 Task: Include a stop at the Cathedral of St. John the Divine in your route from Columbia University to Morningside Park.
Action: Mouse moved to (296, 78)
Screenshot: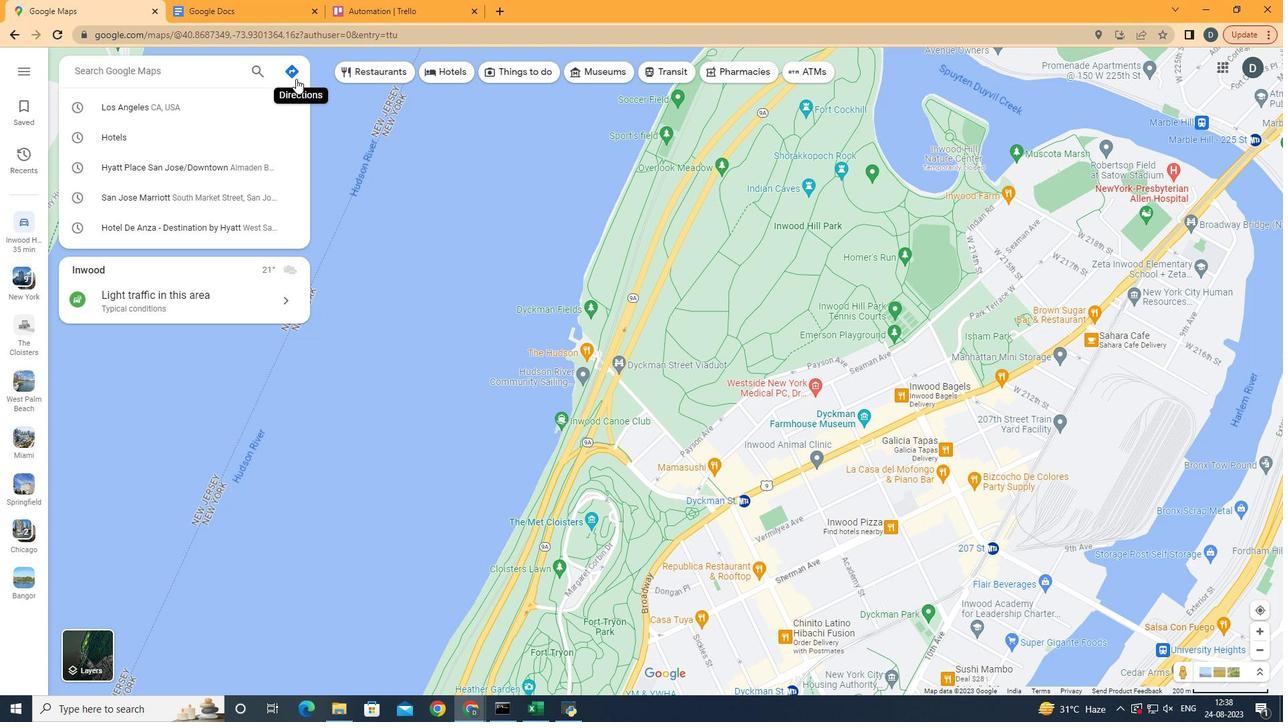 
Action: Mouse pressed left at (296, 78)
Screenshot: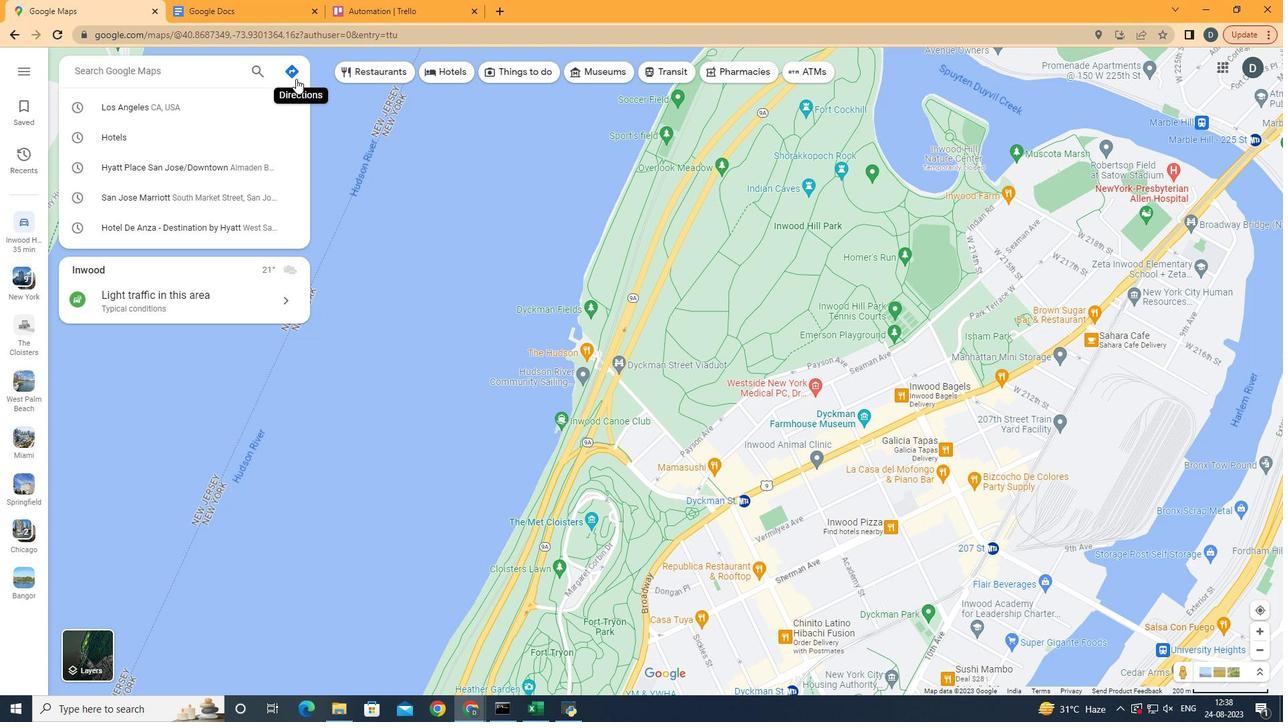 
Action: Mouse moved to (179, 108)
Screenshot: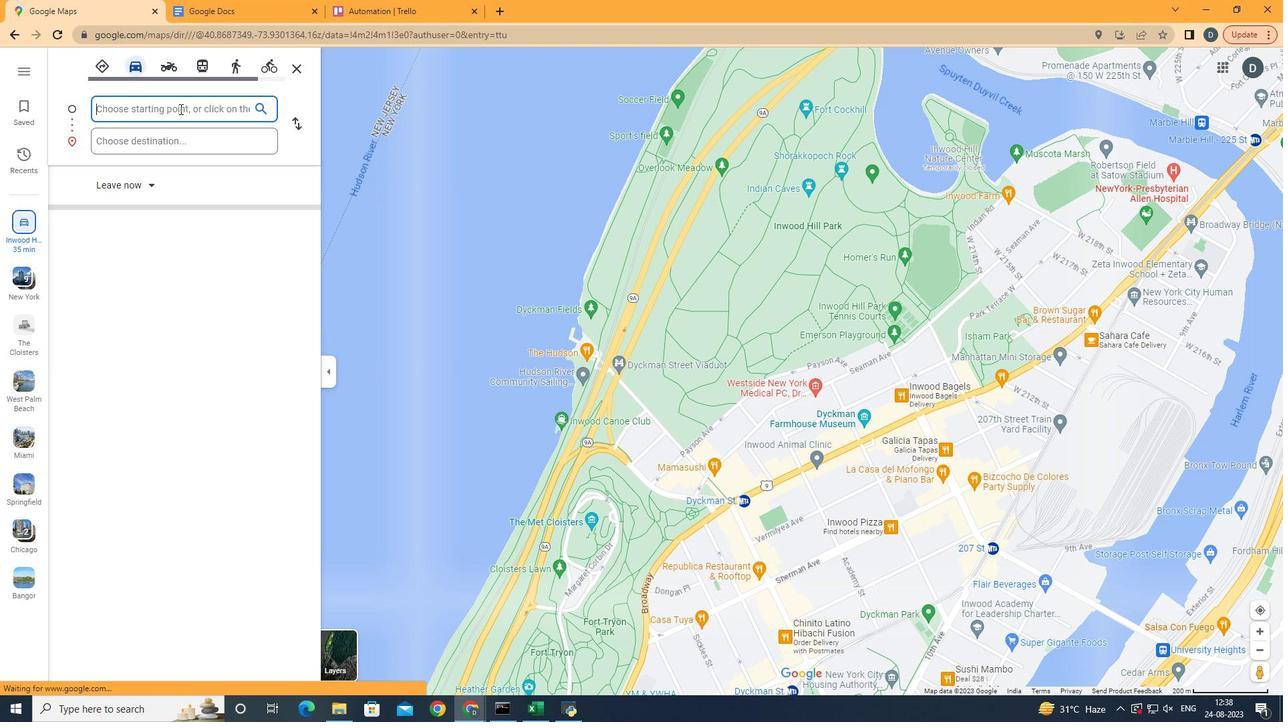 
Action: Mouse pressed left at (179, 108)
Screenshot: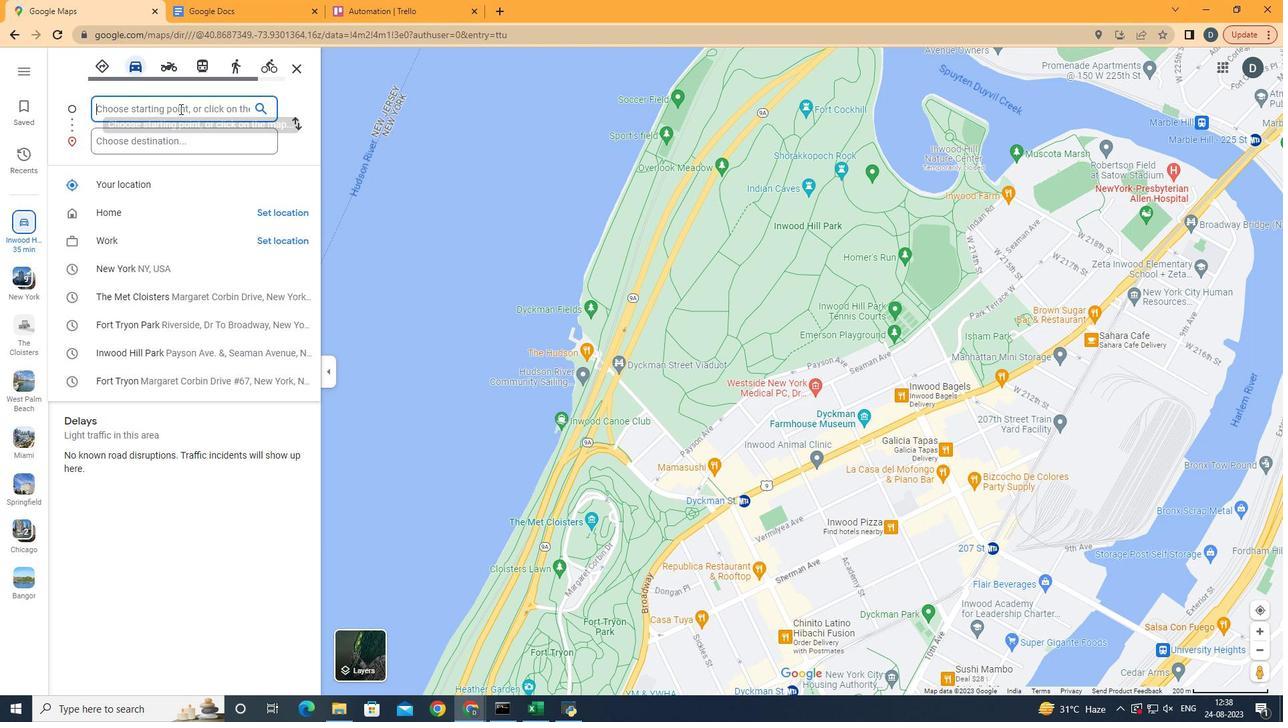 
Action: Key pressed <Key.shift><Key.shift>Columbia<Key.space><Key.shift>University
Screenshot: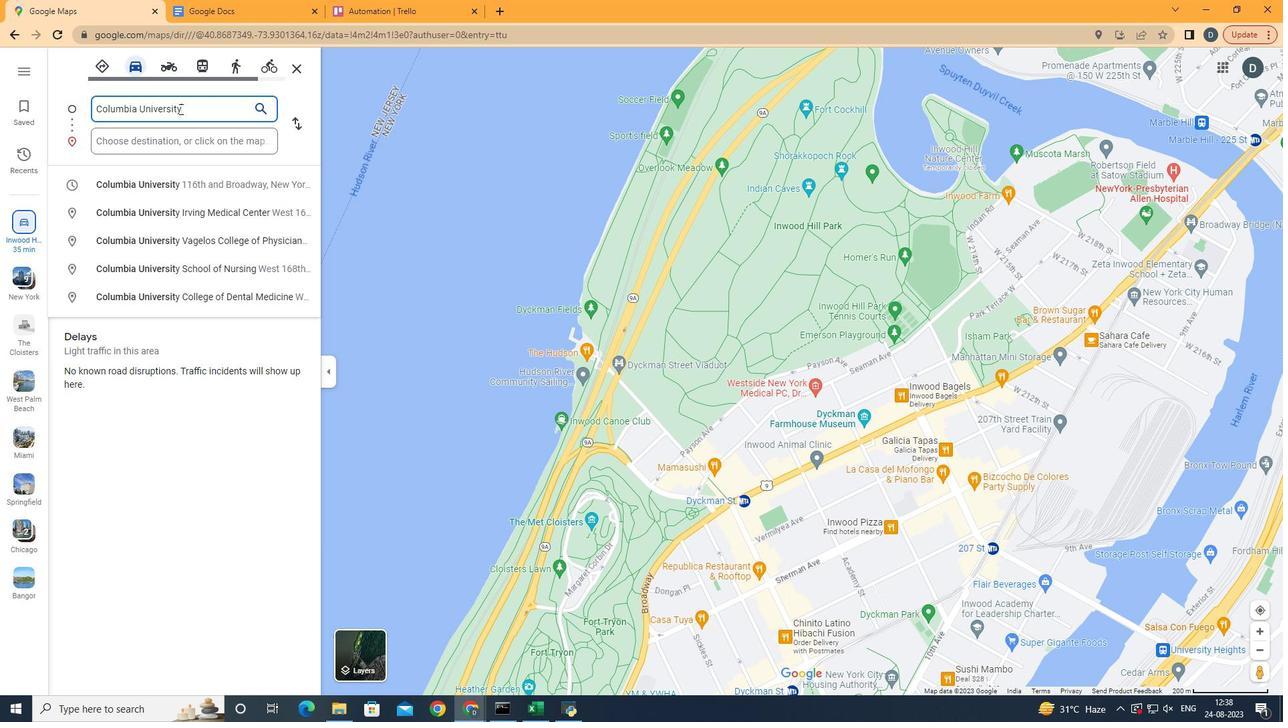 
Action: Mouse moved to (215, 186)
Screenshot: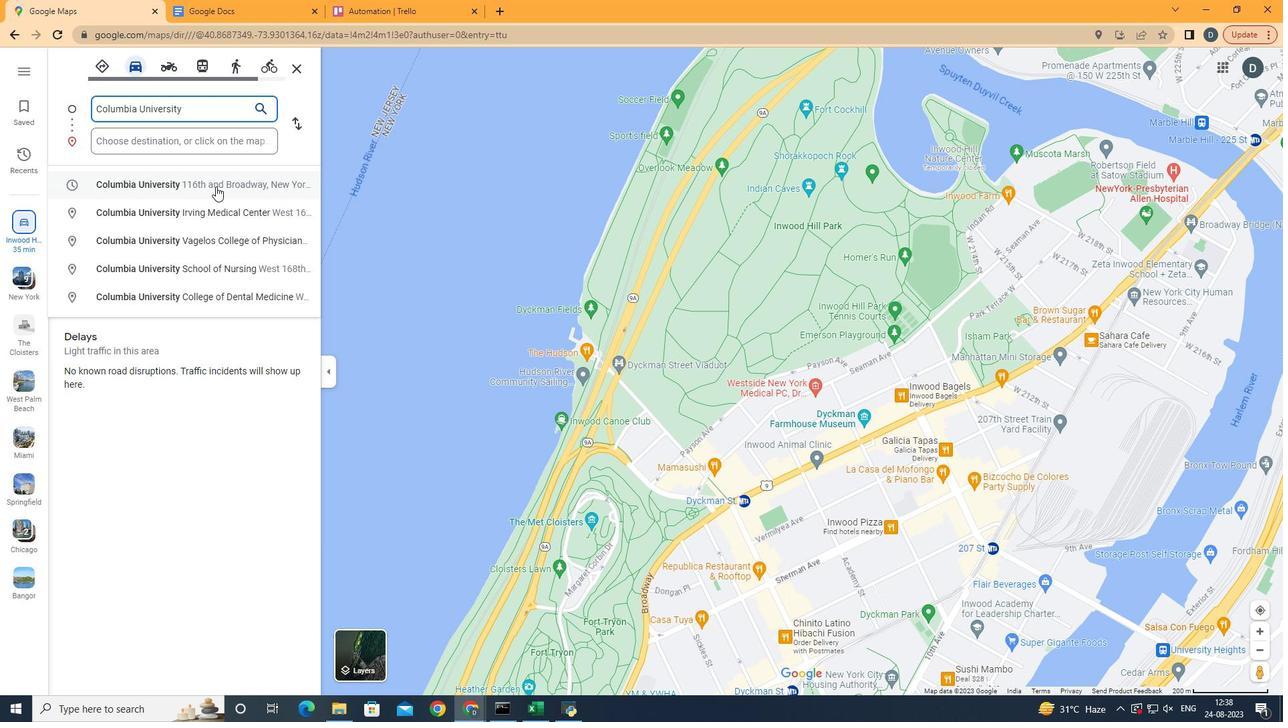 
Action: Mouse pressed left at (215, 186)
Screenshot: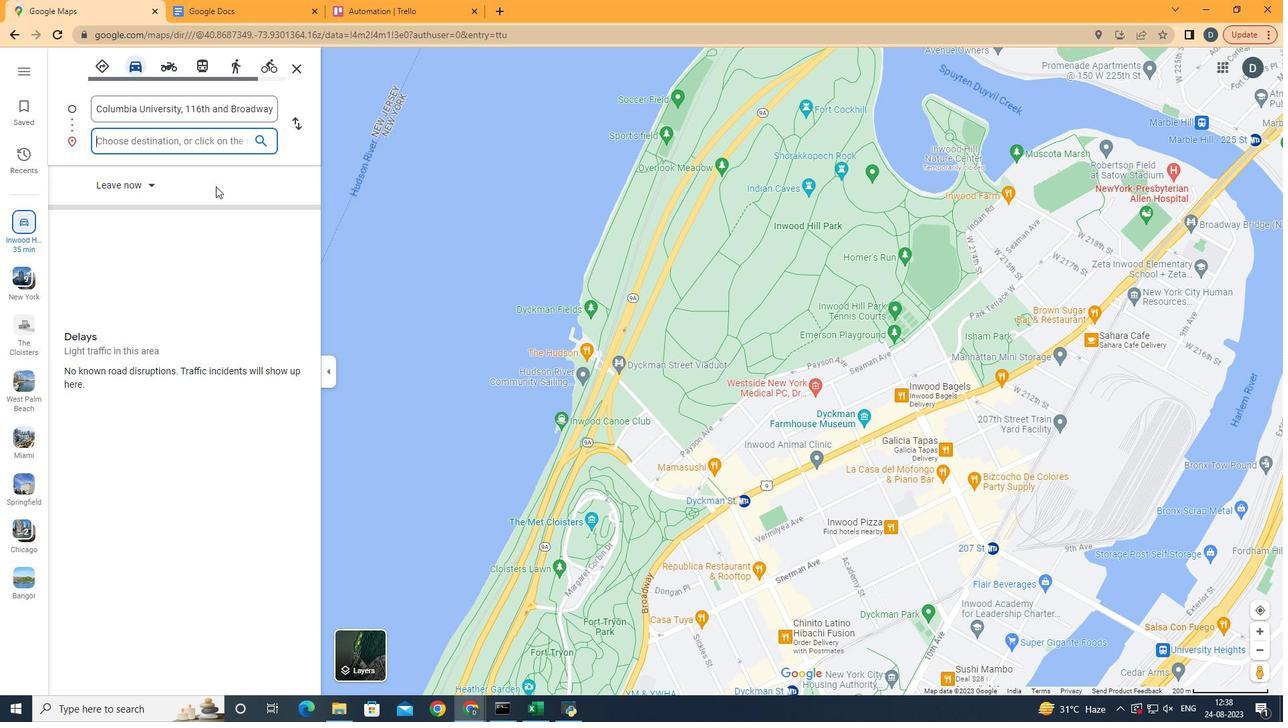 
Action: Mouse moved to (185, 138)
Screenshot: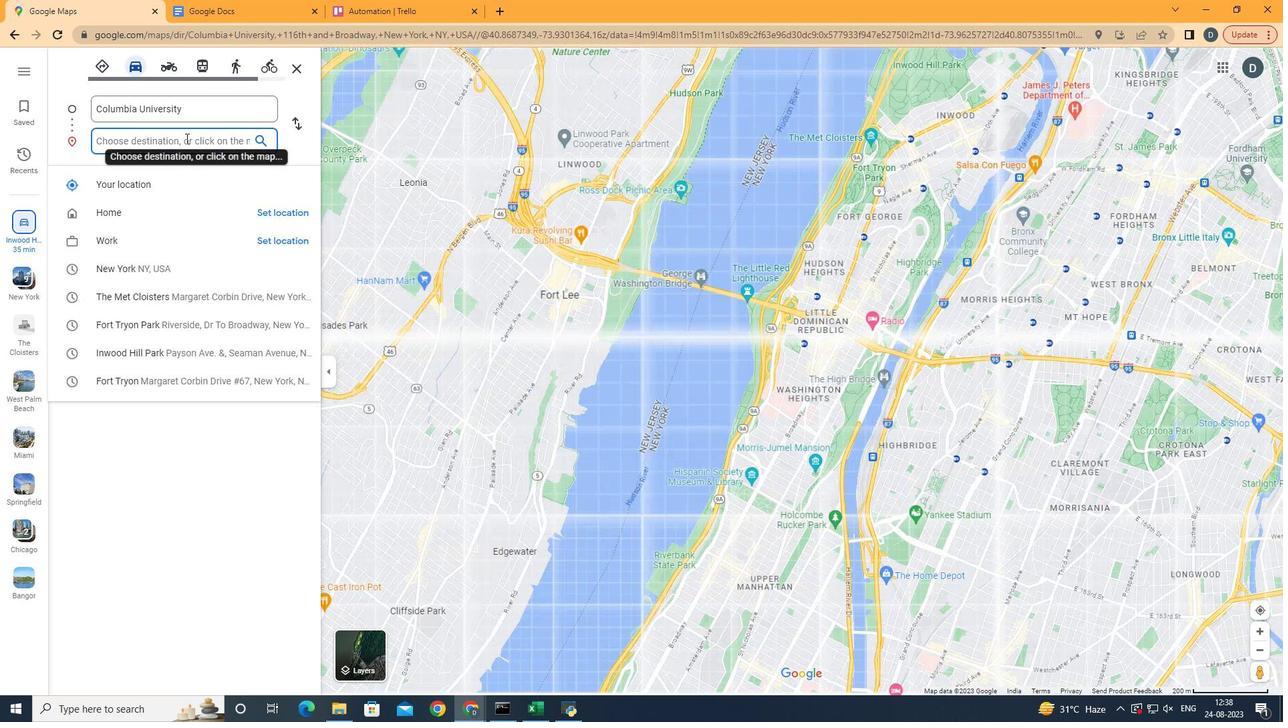 
Action: Mouse pressed left at (185, 138)
Screenshot: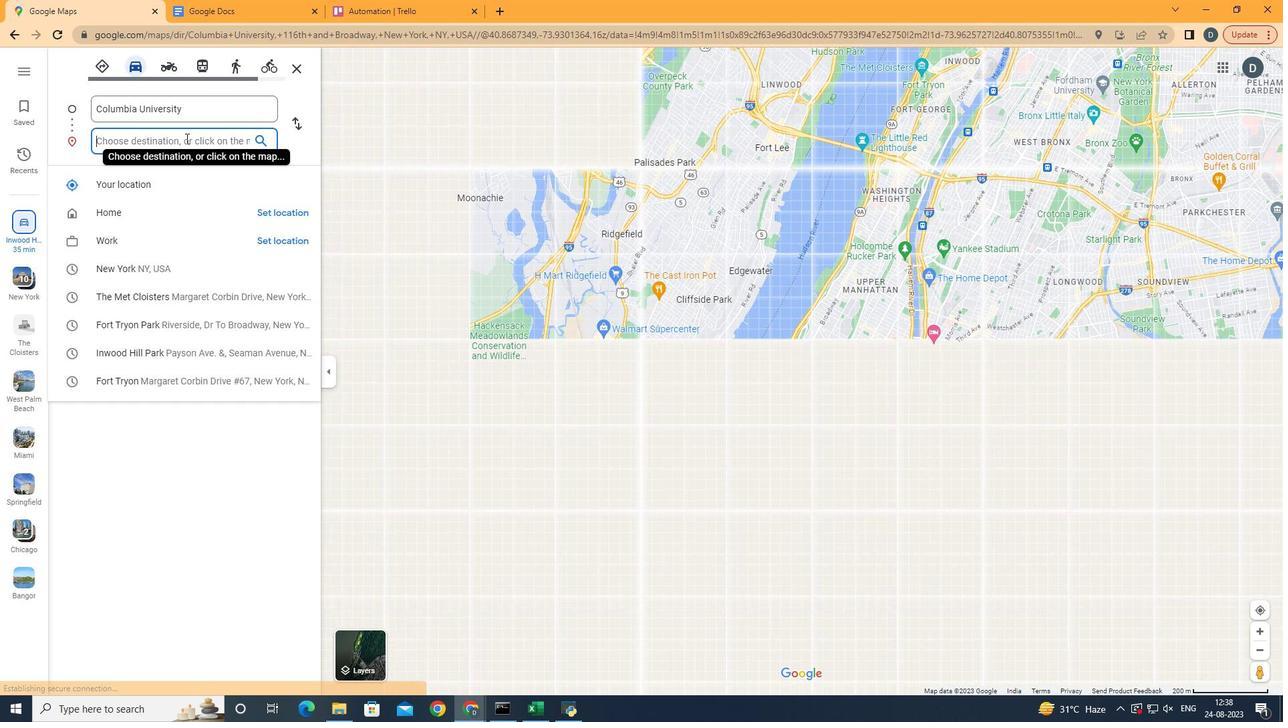 
Action: Key pressed <Key.shift><Key.shift><Key.shift>St<Key.space><Key.backspace>.<Key.space><Key.shift>John<Key.space>the<Key.space><Key.shift>Divine
Screenshot: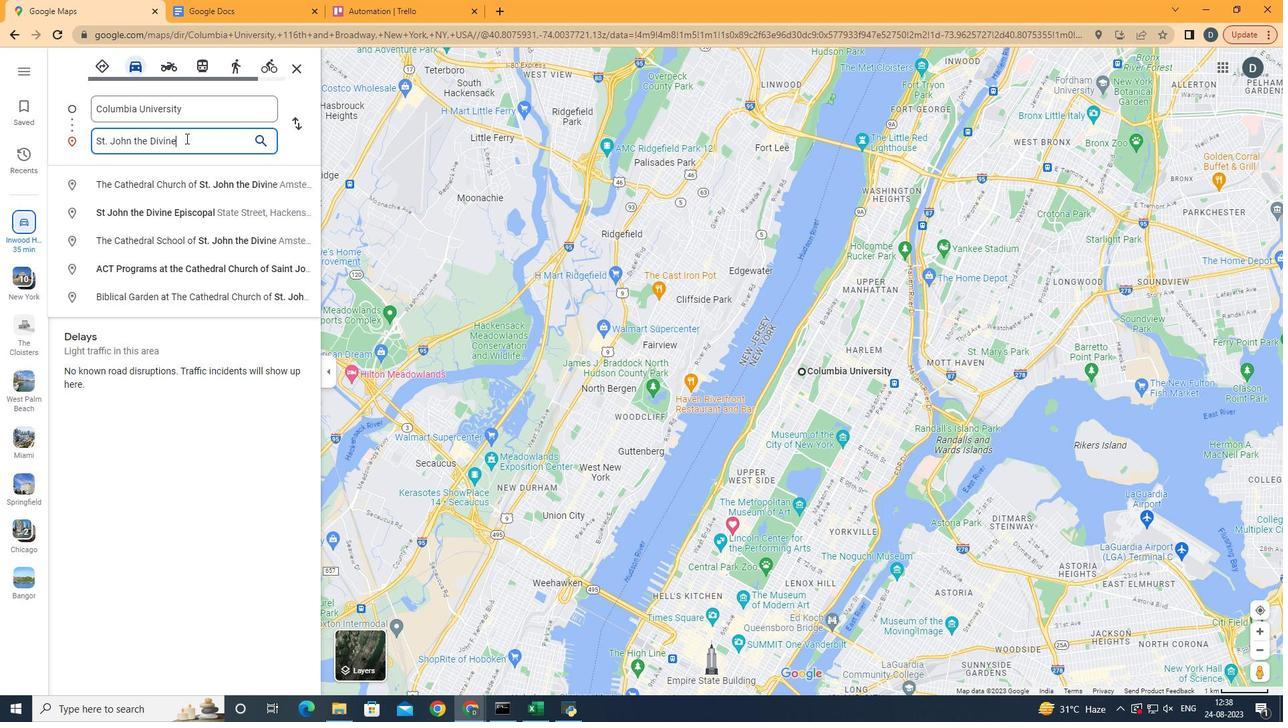 
Action: Mouse moved to (196, 217)
Screenshot: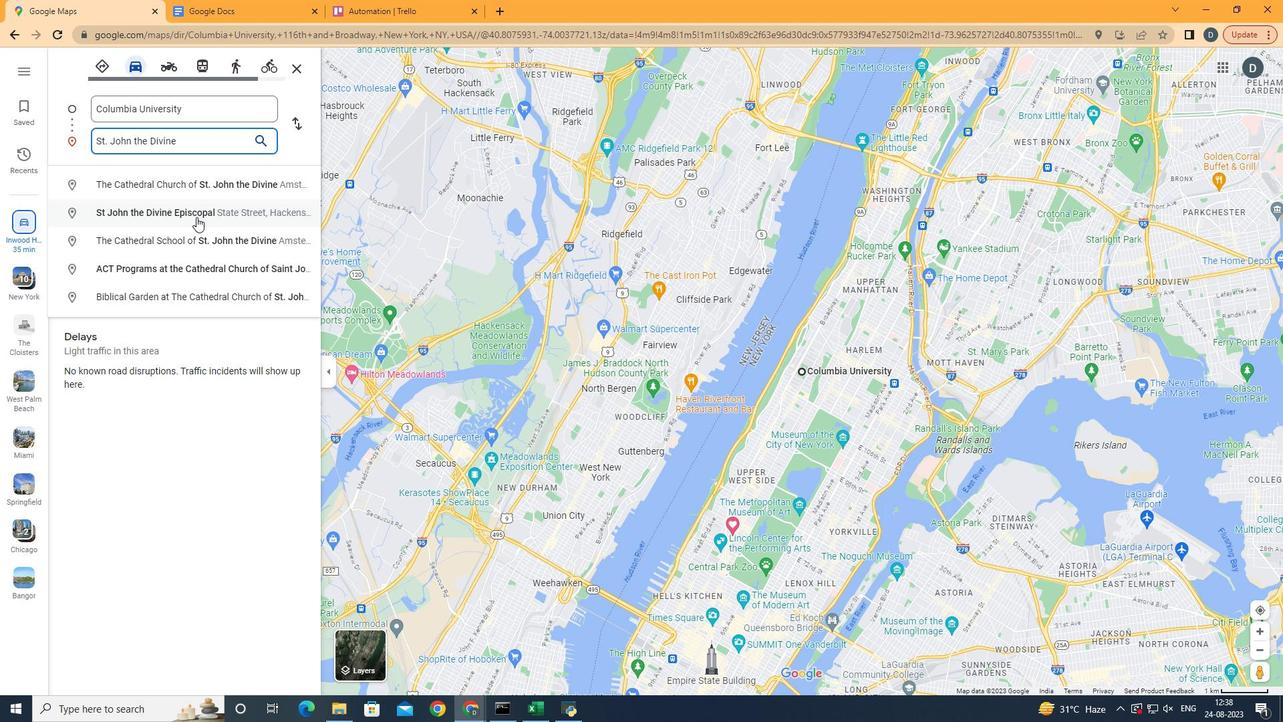 
Action: Mouse pressed left at (196, 217)
Screenshot: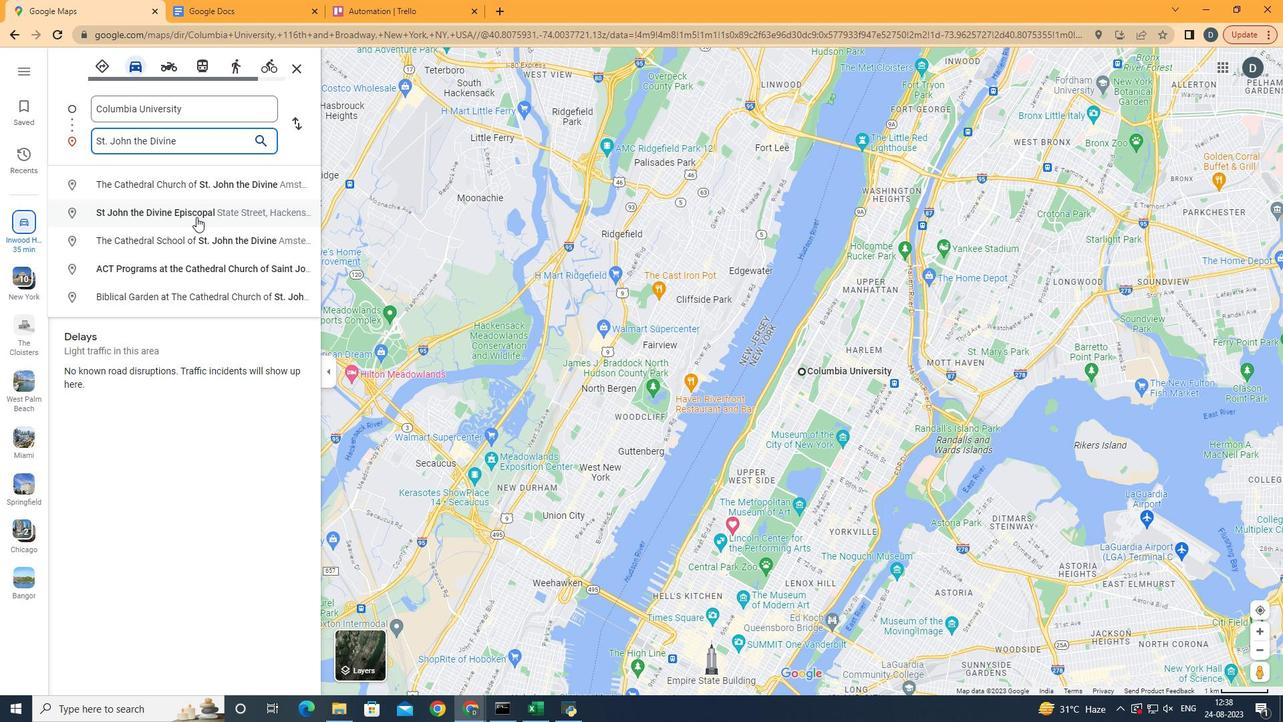 
Action: Mouse moved to (258, 185)
Screenshot: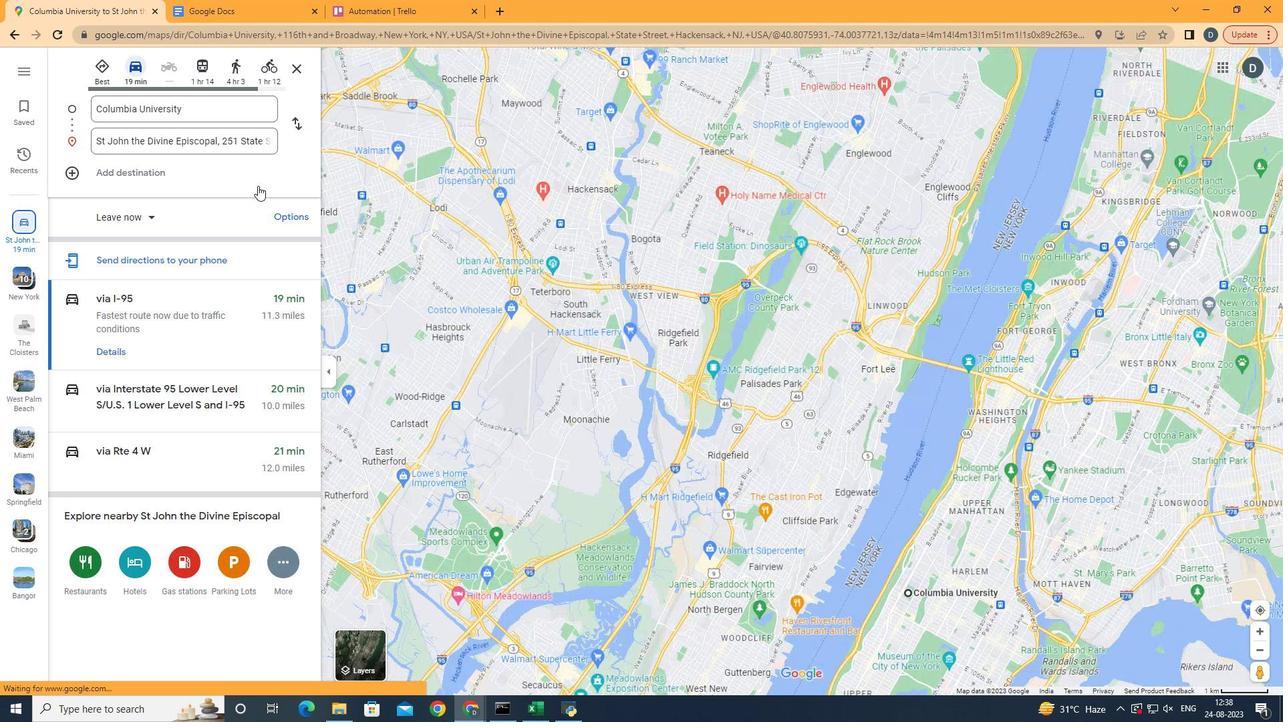 
Action: Key pressed <Key.space>
Screenshot: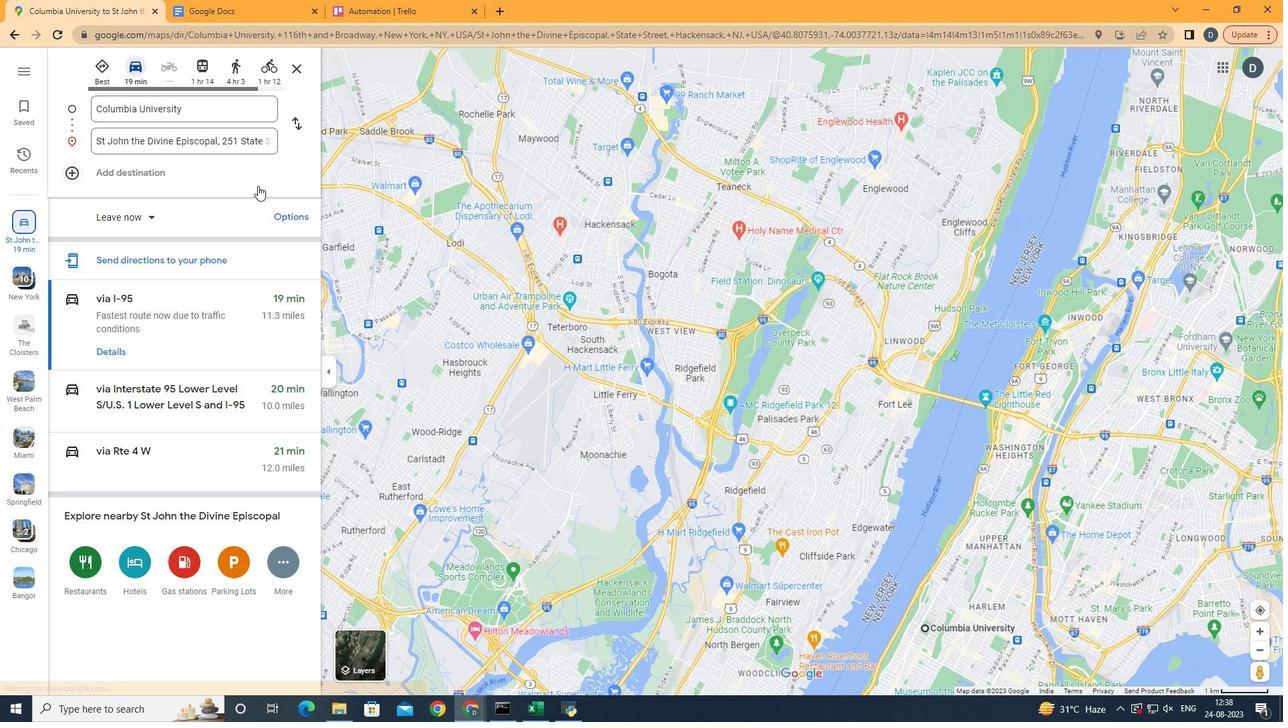 
Action: Mouse moved to (143, 173)
Screenshot: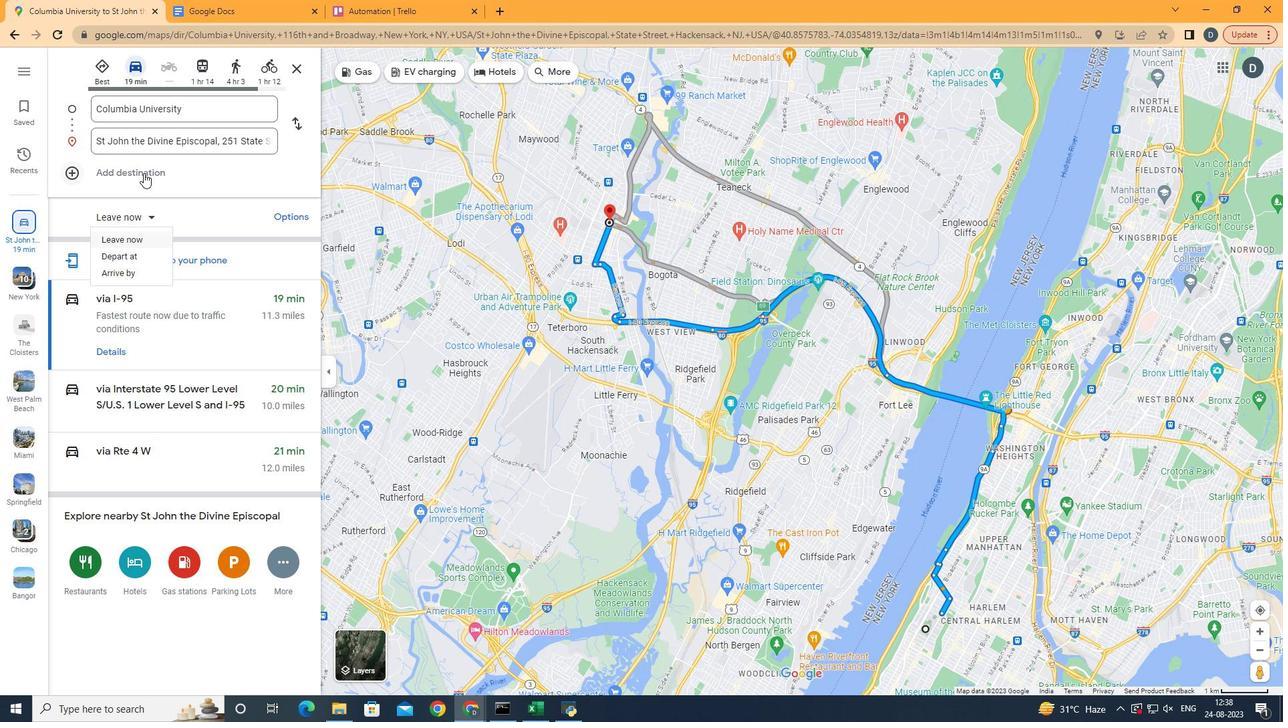 
Action: Mouse pressed left at (143, 173)
Screenshot: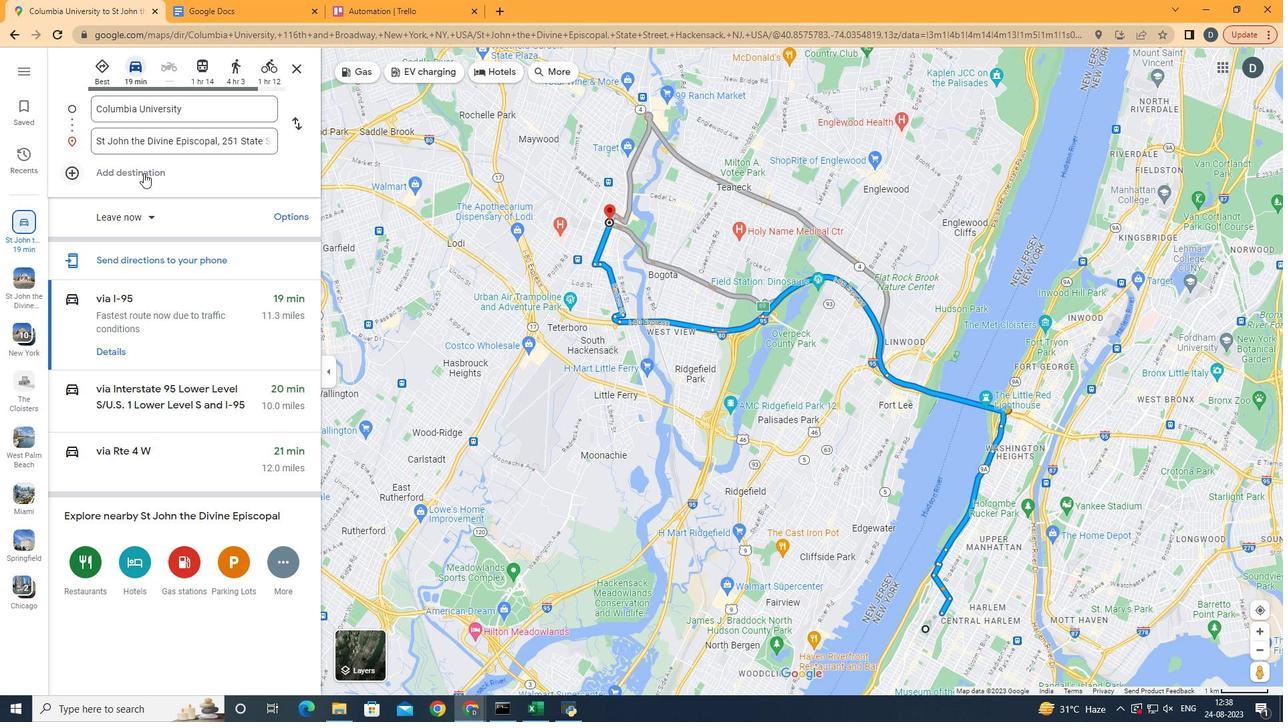 
Action: Mouse moved to (142, 173)
Screenshot: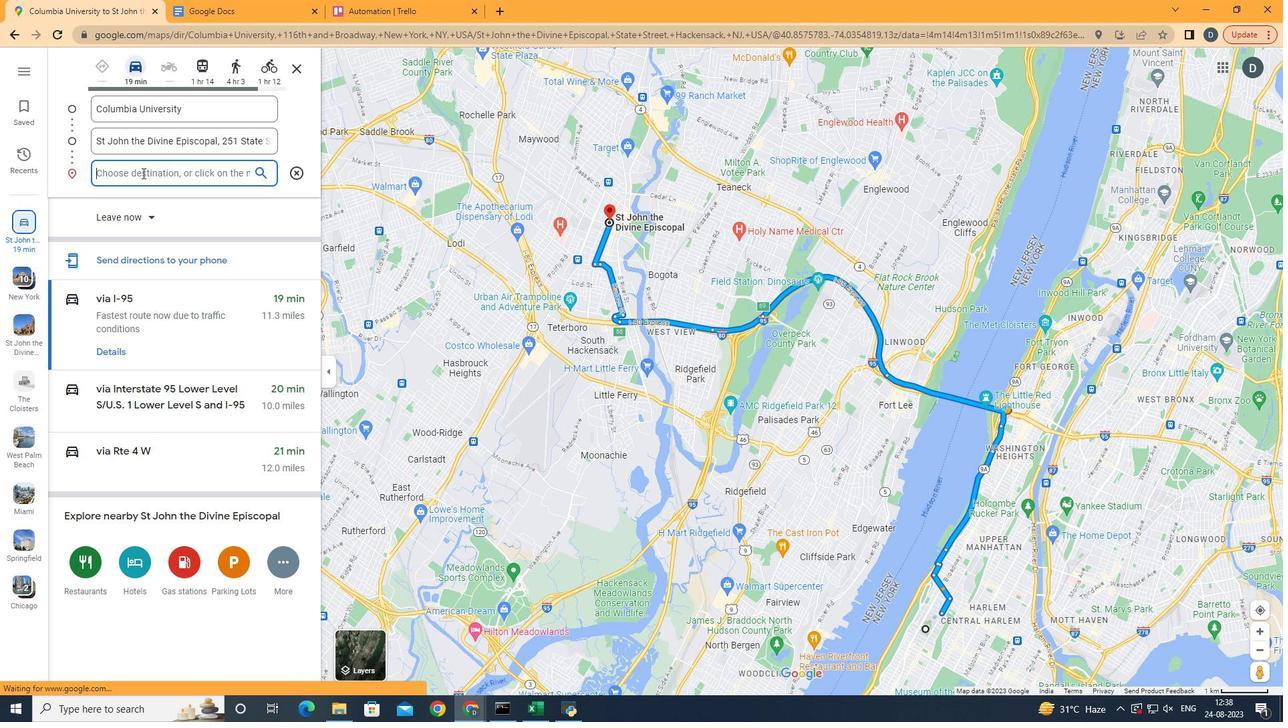 
Action: Mouse pressed left at (142, 173)
Screenshot: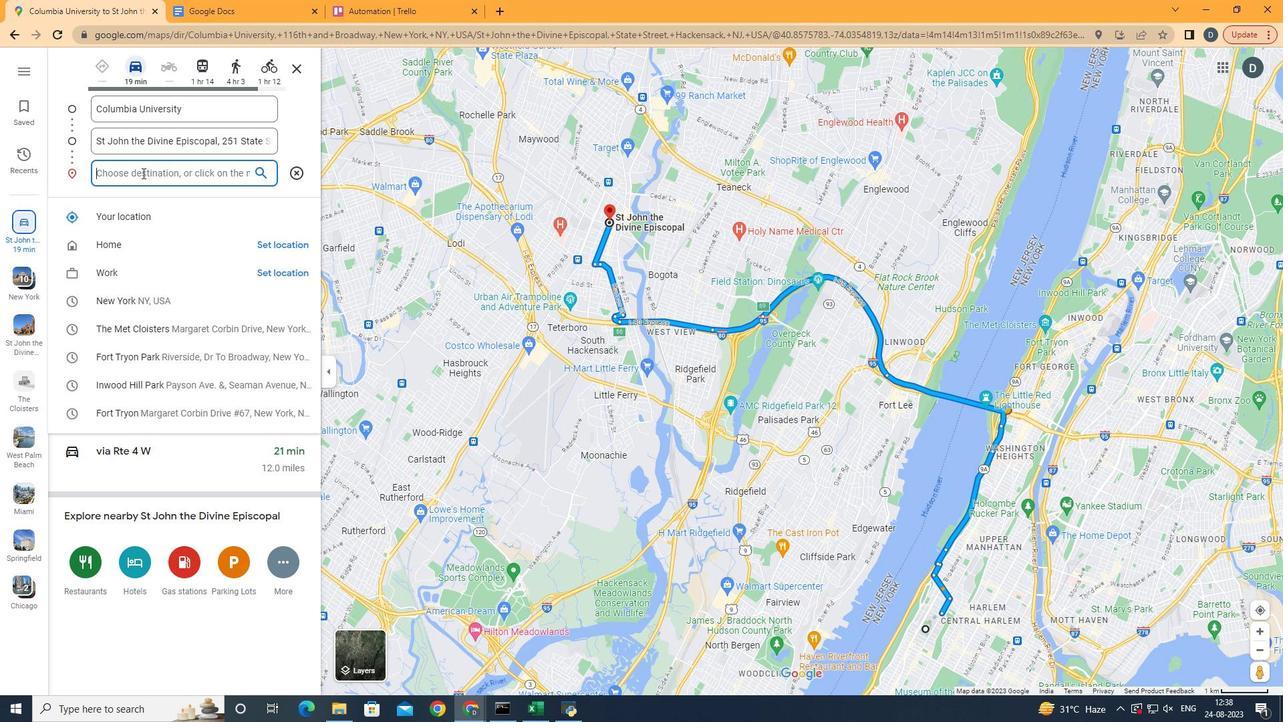 
Action: Key pressed <Key.shift><Key.shift><Key.shift><Key.shift><Key.shift>Morningside<Key.space><Key.shift>
Screenshot: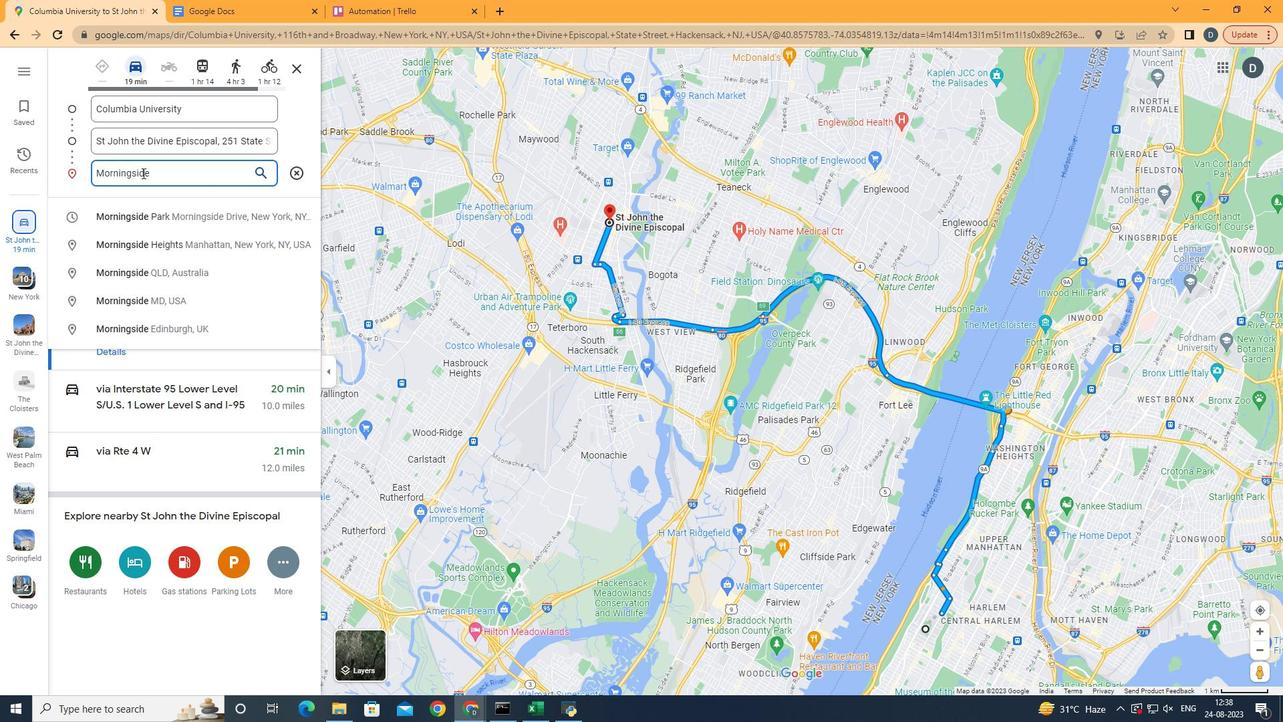 
Action: Mouse moved to (187, 211)
Screenshot: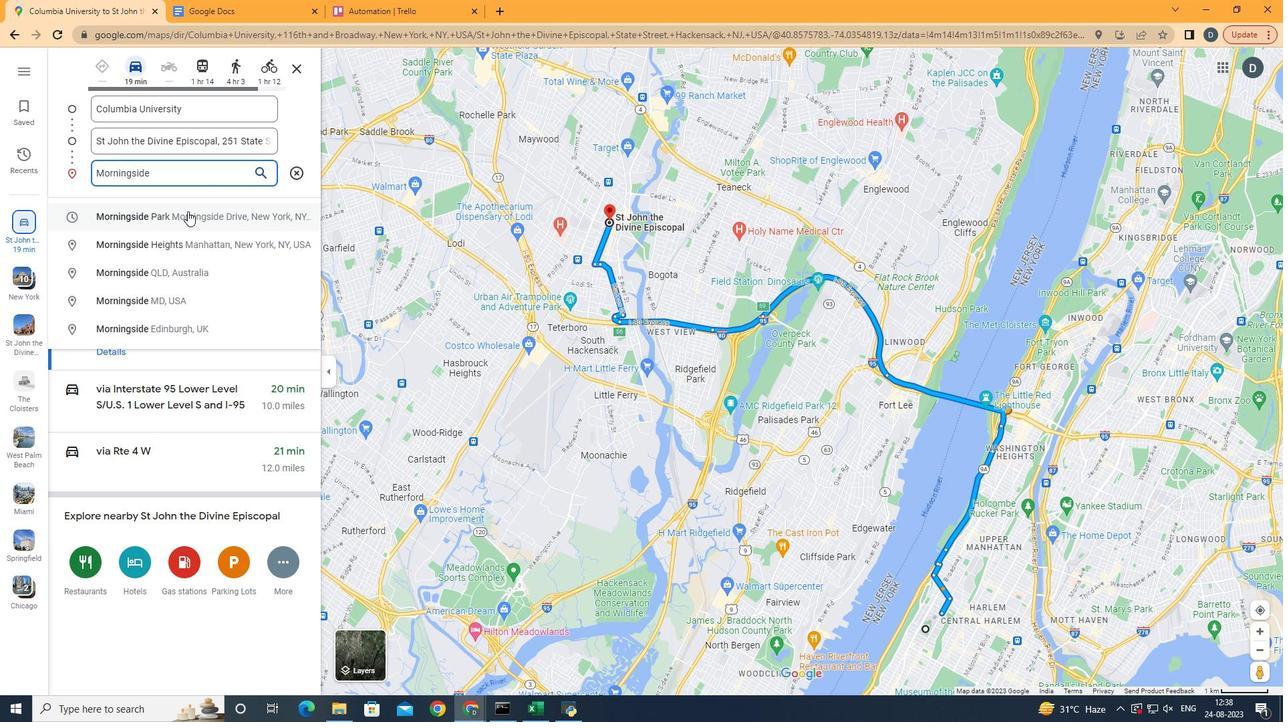 
Action: Mouse pressed left at (187, 211)
Screenshot: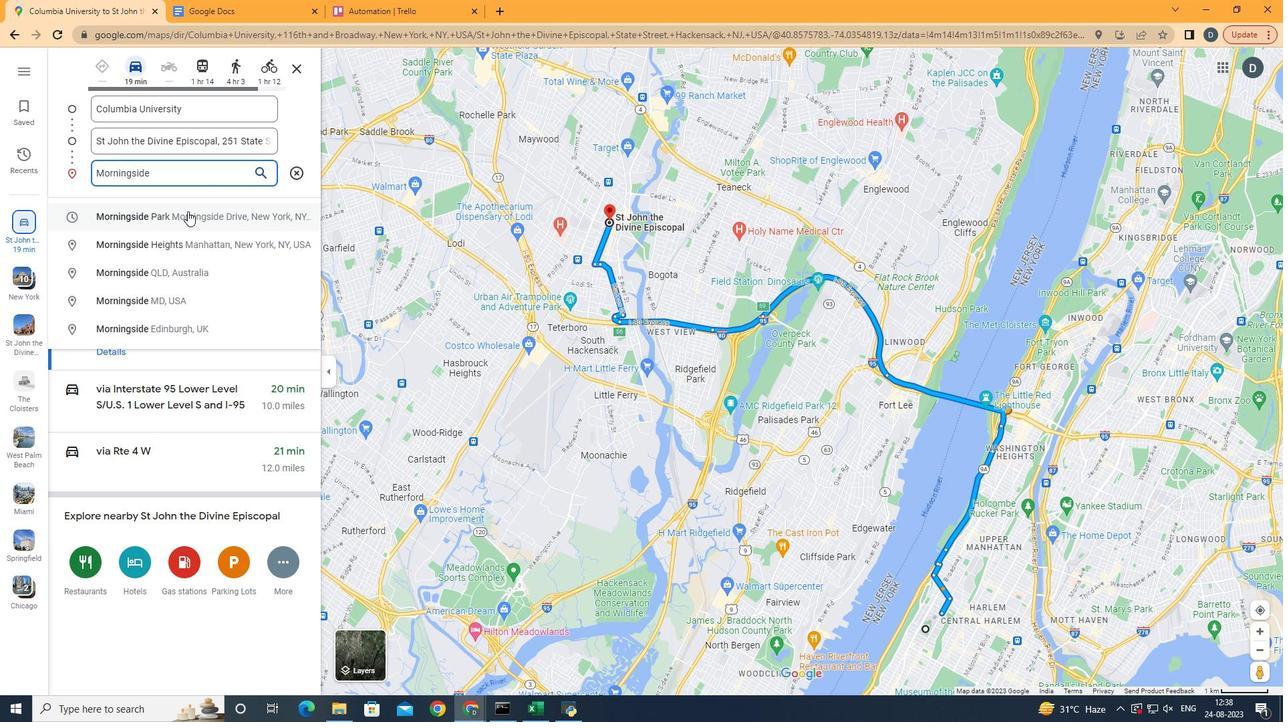 
Action: Mouse moved to (963, 581)
Screenshot: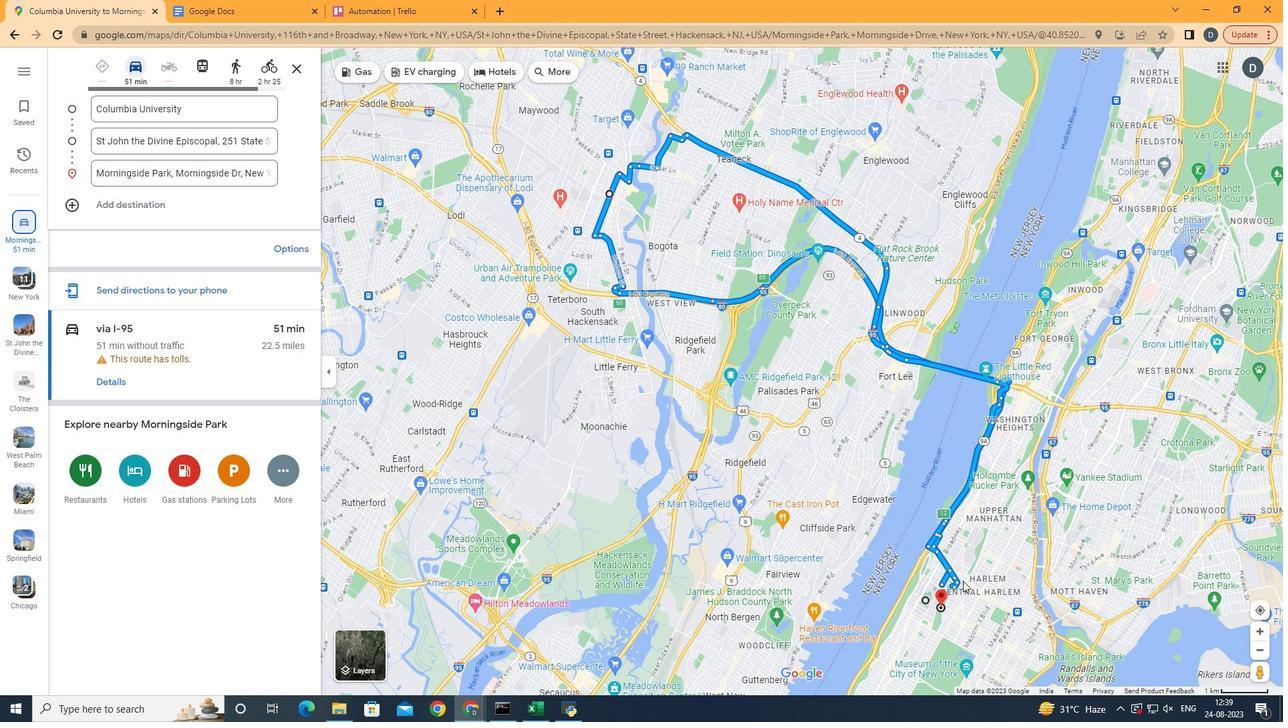 
Action: Mouse scrolled (963, 581) with delta (0, 0)
Screenshot: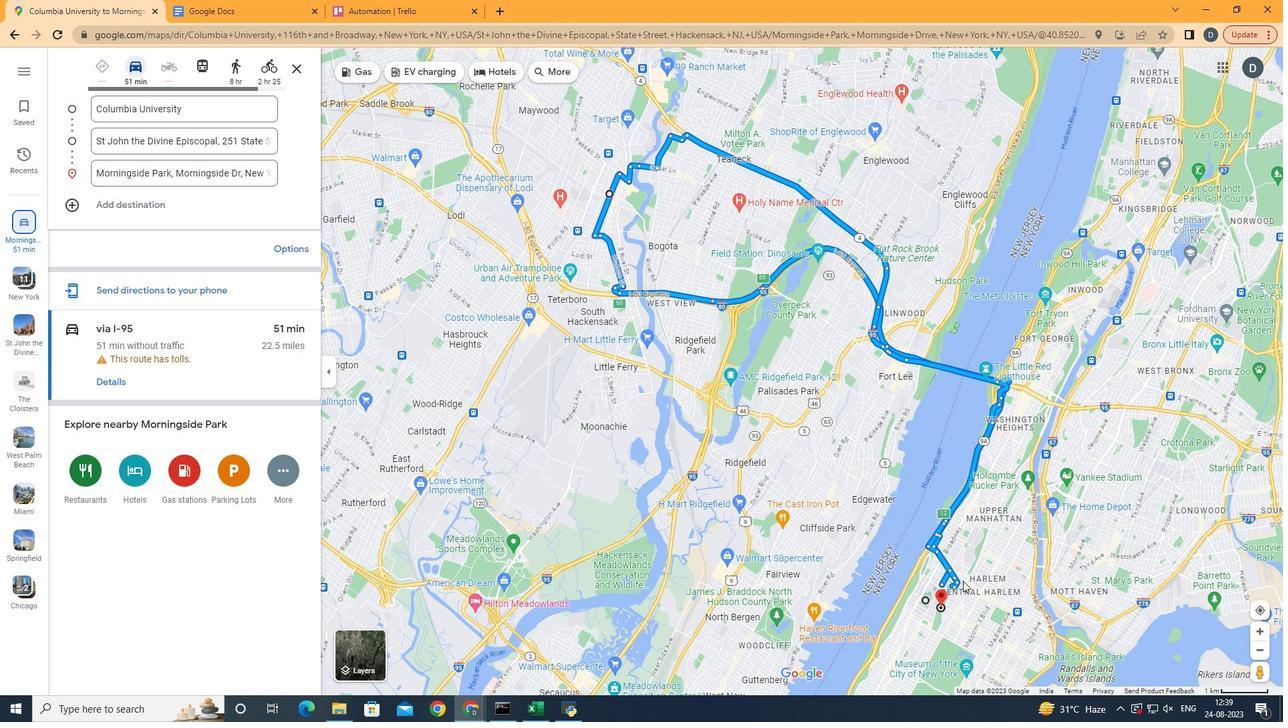 
Action: Mouse scrolled (963, 581) with delta (0, 0)
Screenshot: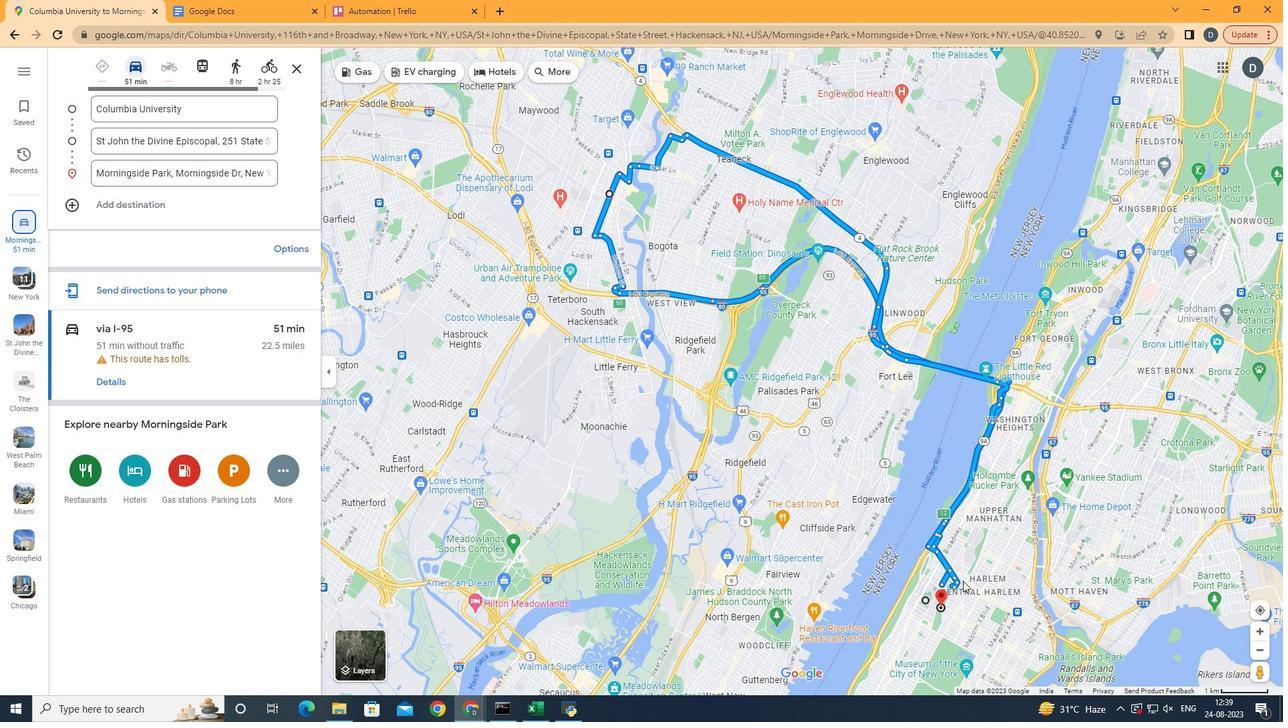 
Action: Mouse scrolled (963, 581) with delta (0, 0)
Screenshot: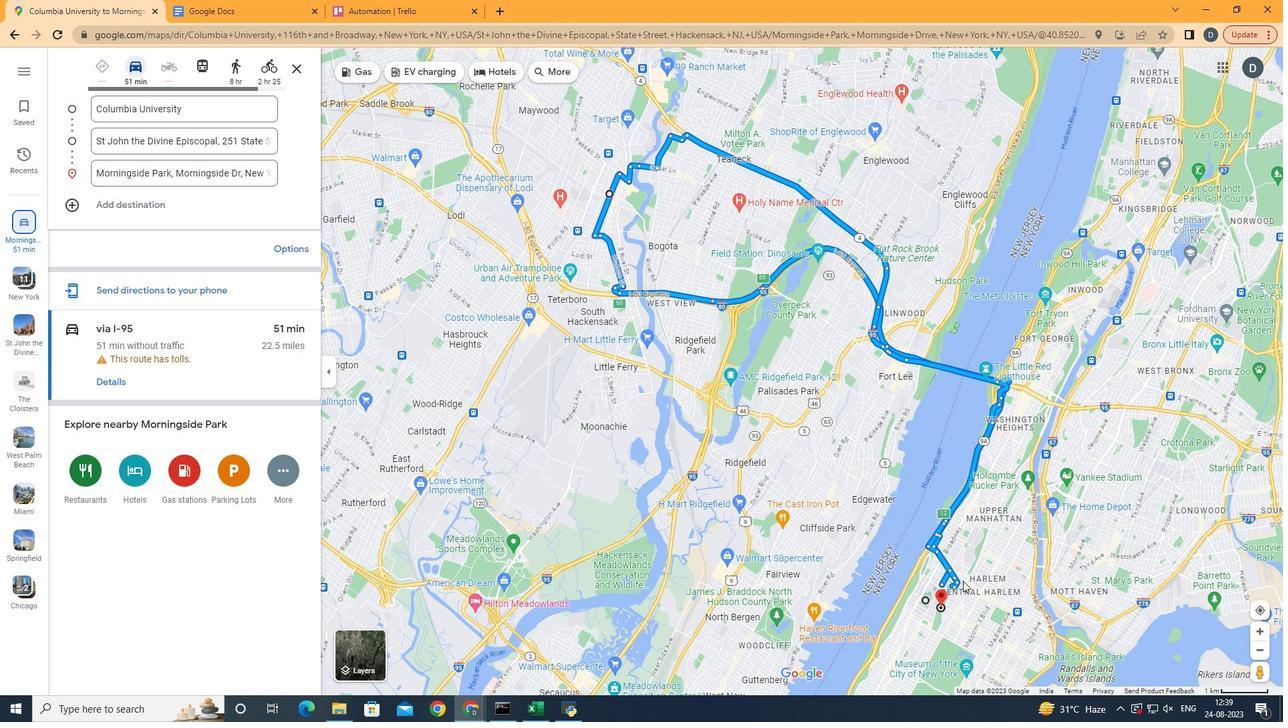 
Action: Mouse scrolled (963, 581) with delta (0, 0)
Screenshot: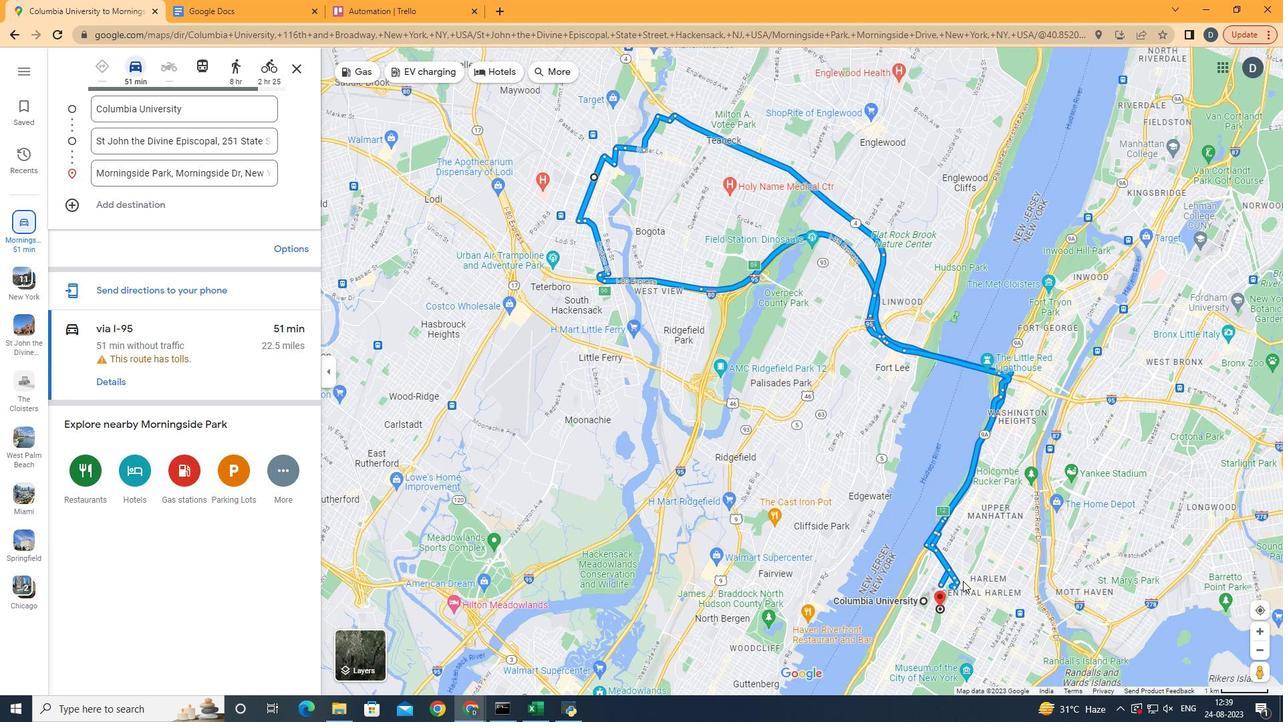 
Action: Mouse scrolled (963, 581) with delta (0, 0)
Screenshot: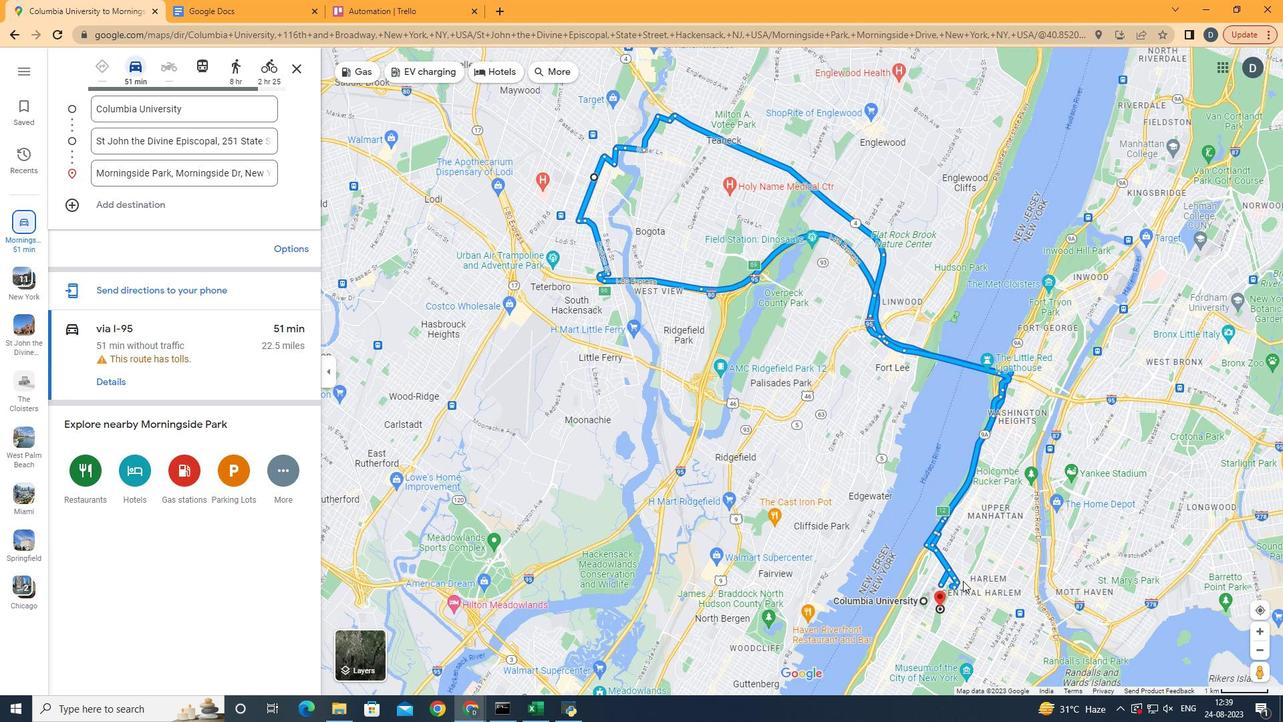 
Action: Mouse scrolled (963, 581) with delta (0, 0)
Screenshot: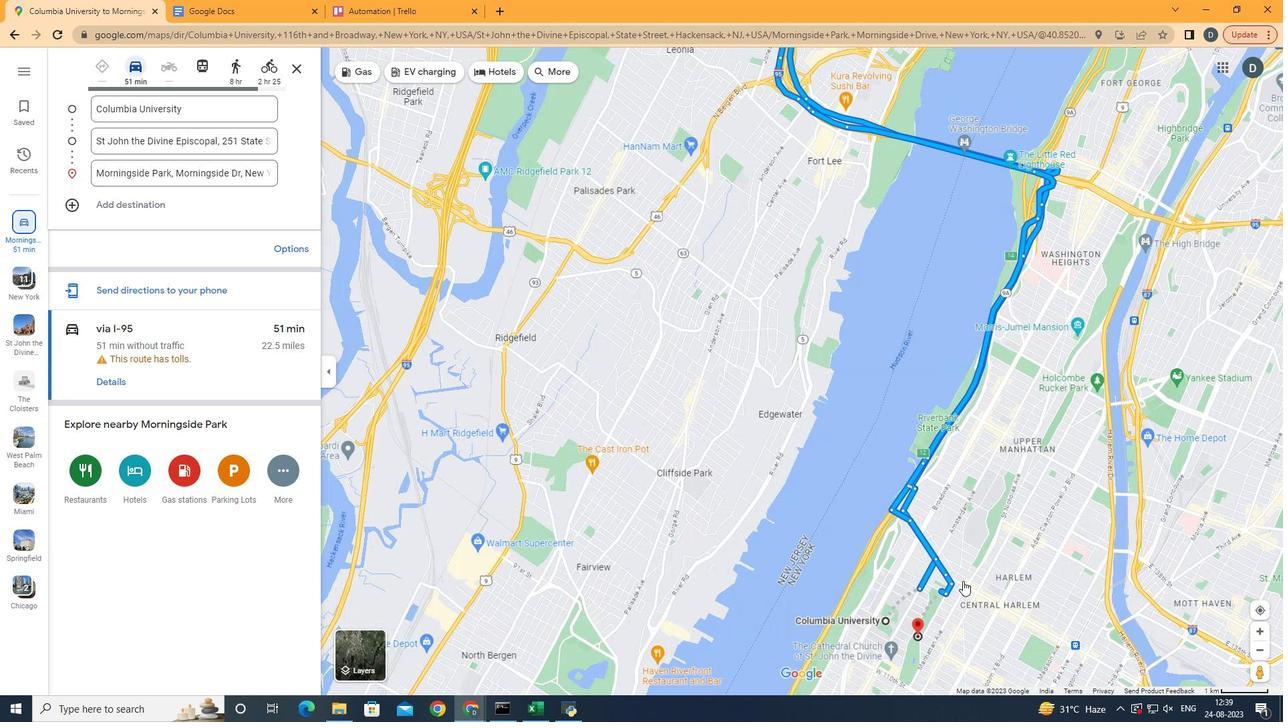 
Action: Mouse scrolled (963, 581) with delta (0, 0)
Screenshot: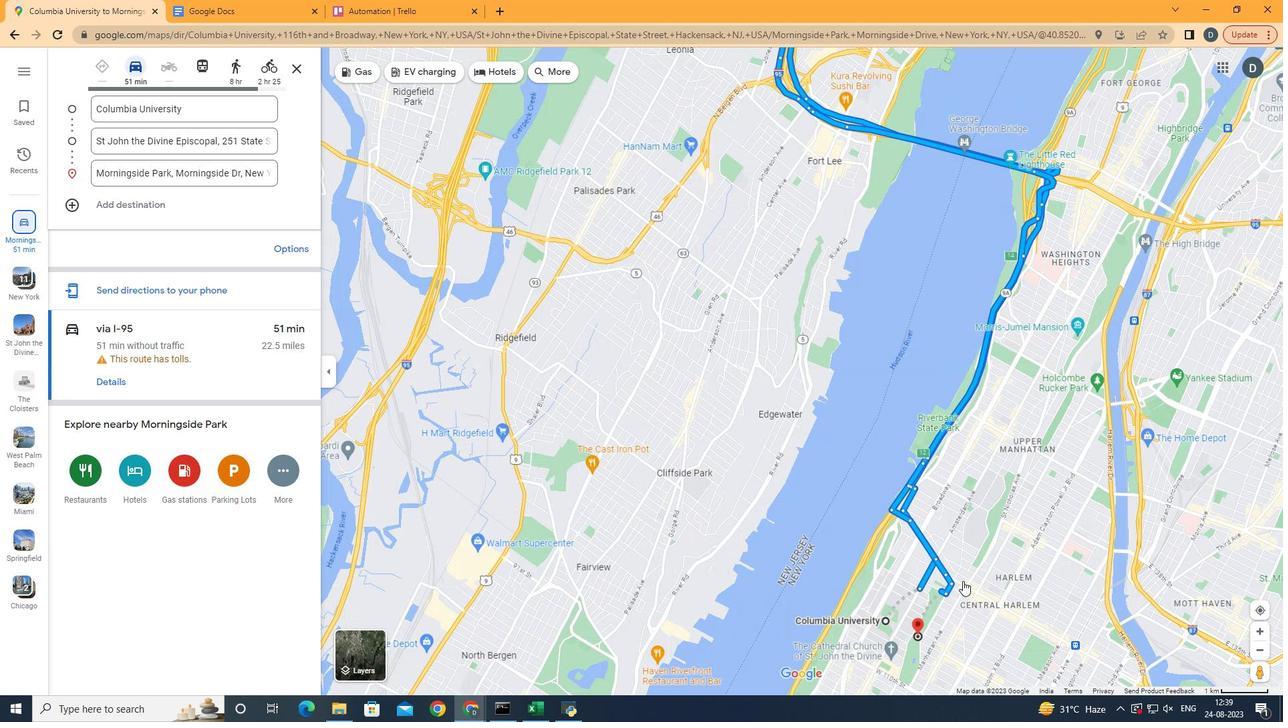 
Action: Mouse scrolled (963, 581) with delta (0, 0)
Screenshot: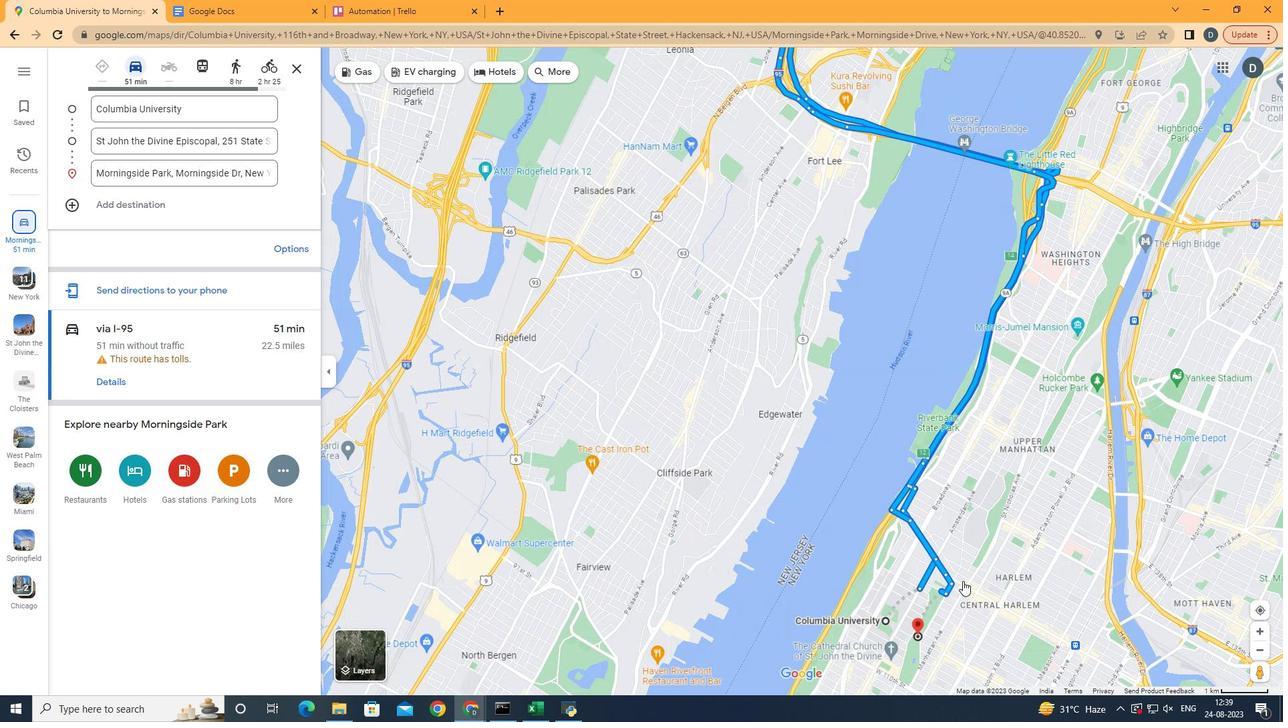 
Action: Mouse scrolled (963, 581) with delta (0, 0)
Screenshot: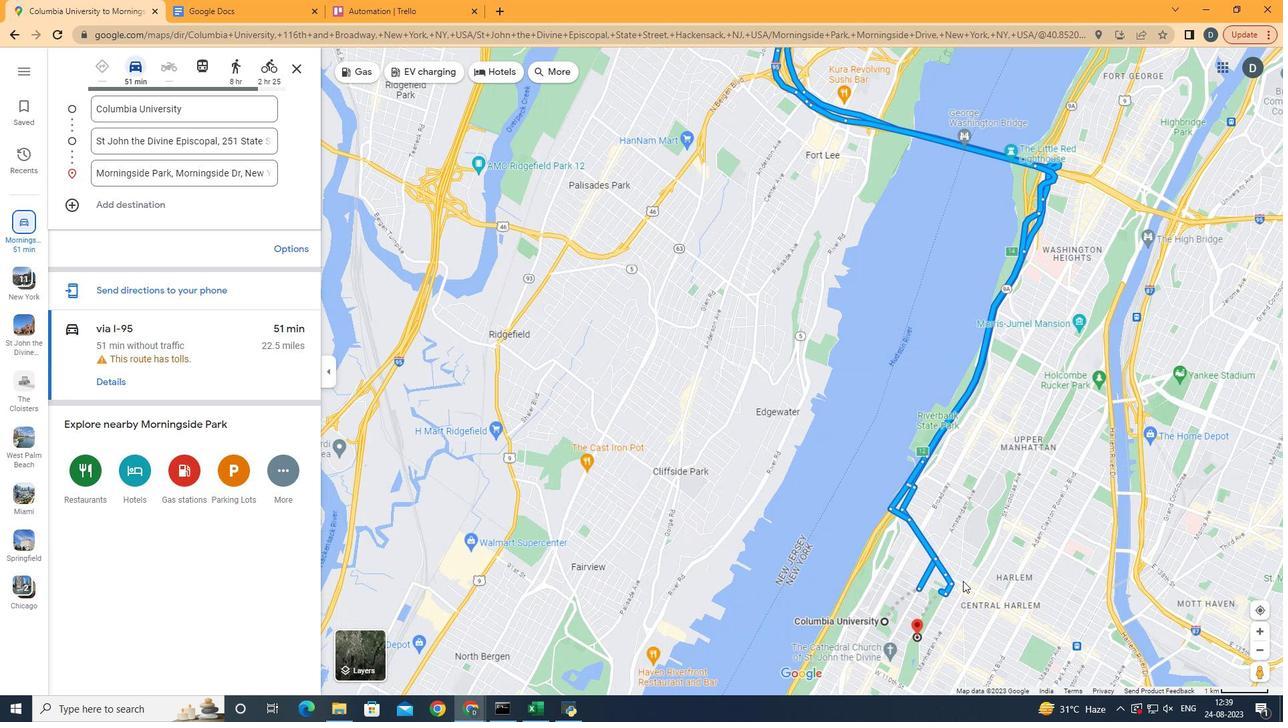 
Action: Mouse moved to (961, 498)
Screenshot: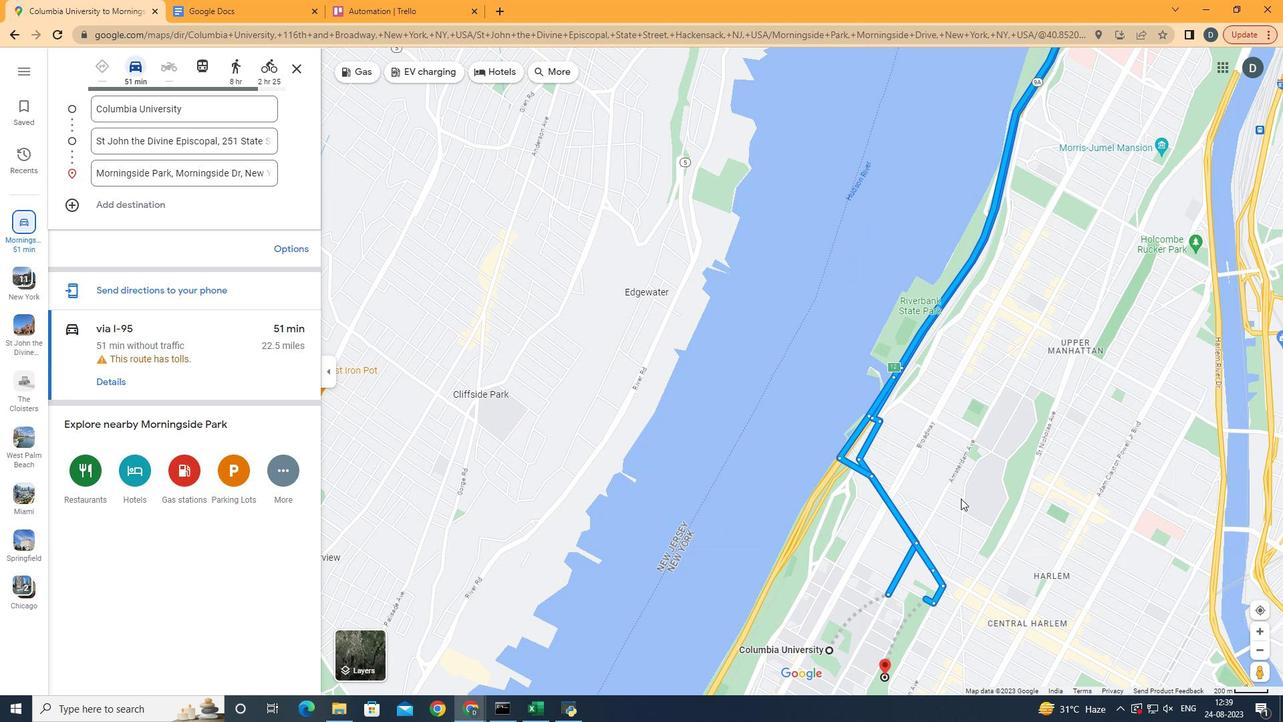 
Action: Mouse pressed left at (961, 498)
Screenshot: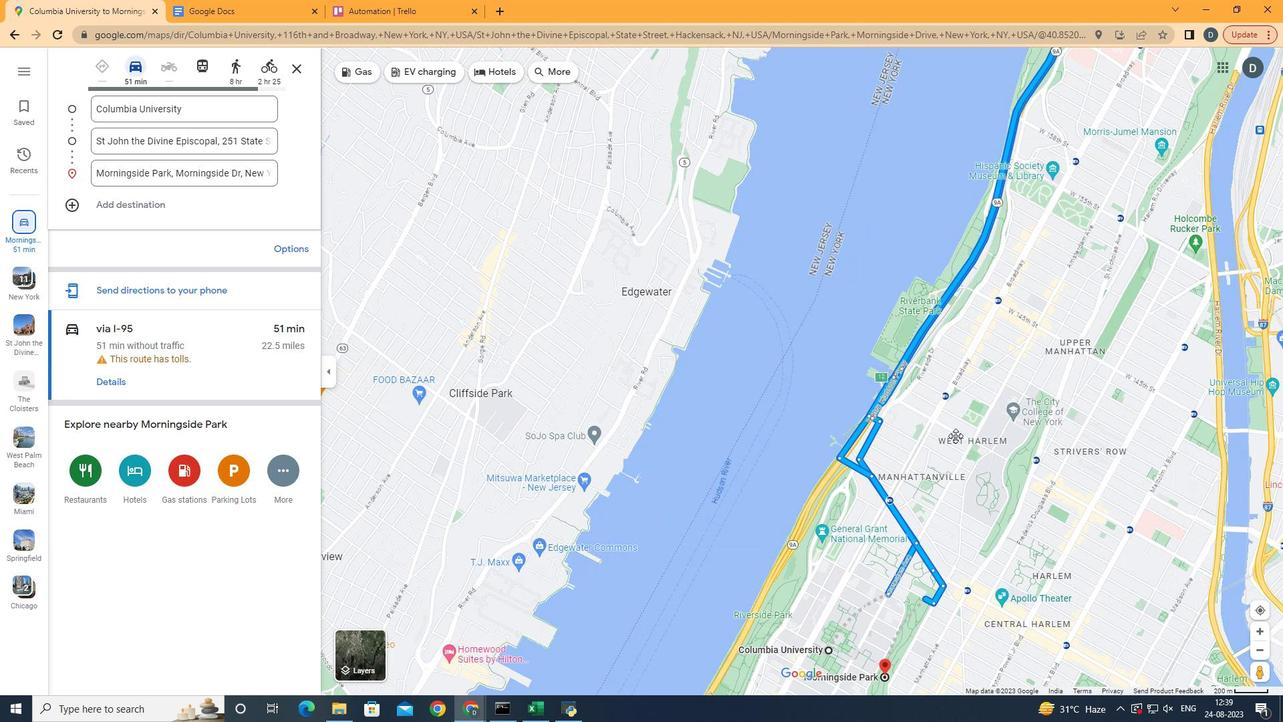 
Action: Mouse moved to (994, 264)
Screenshot: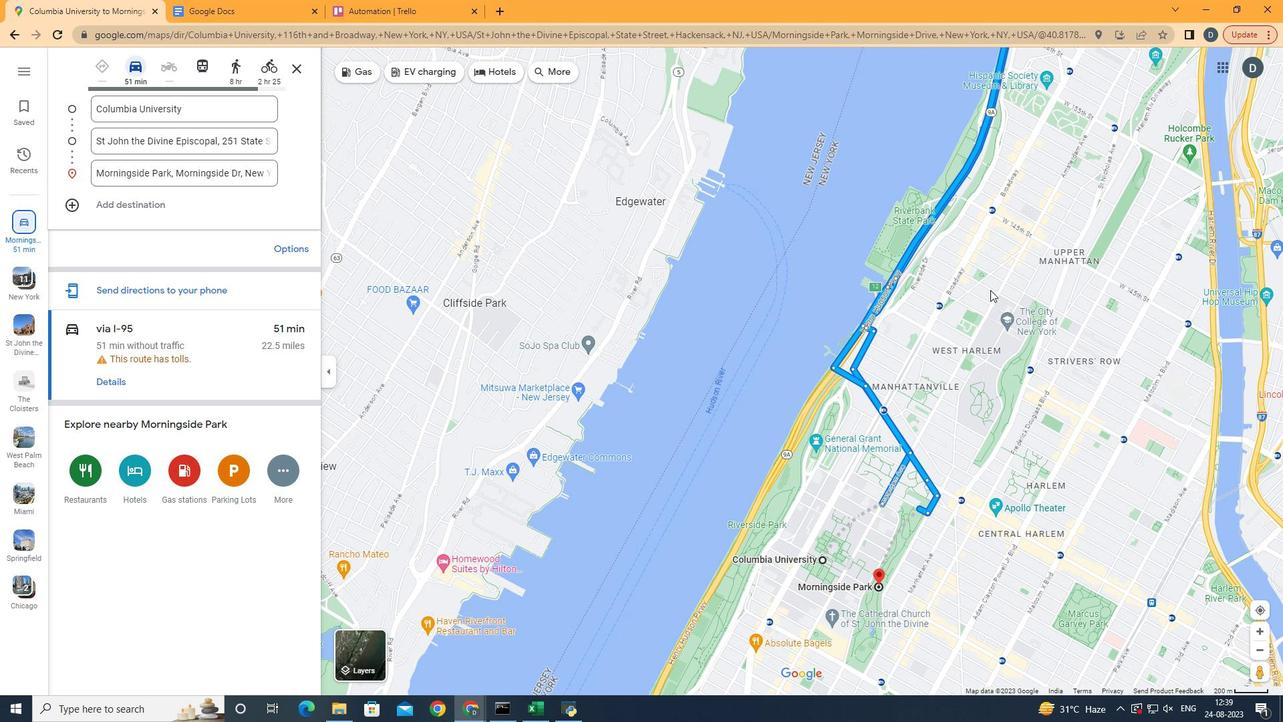
Action: Mouse pressed left at (994, 264)
Screenshot: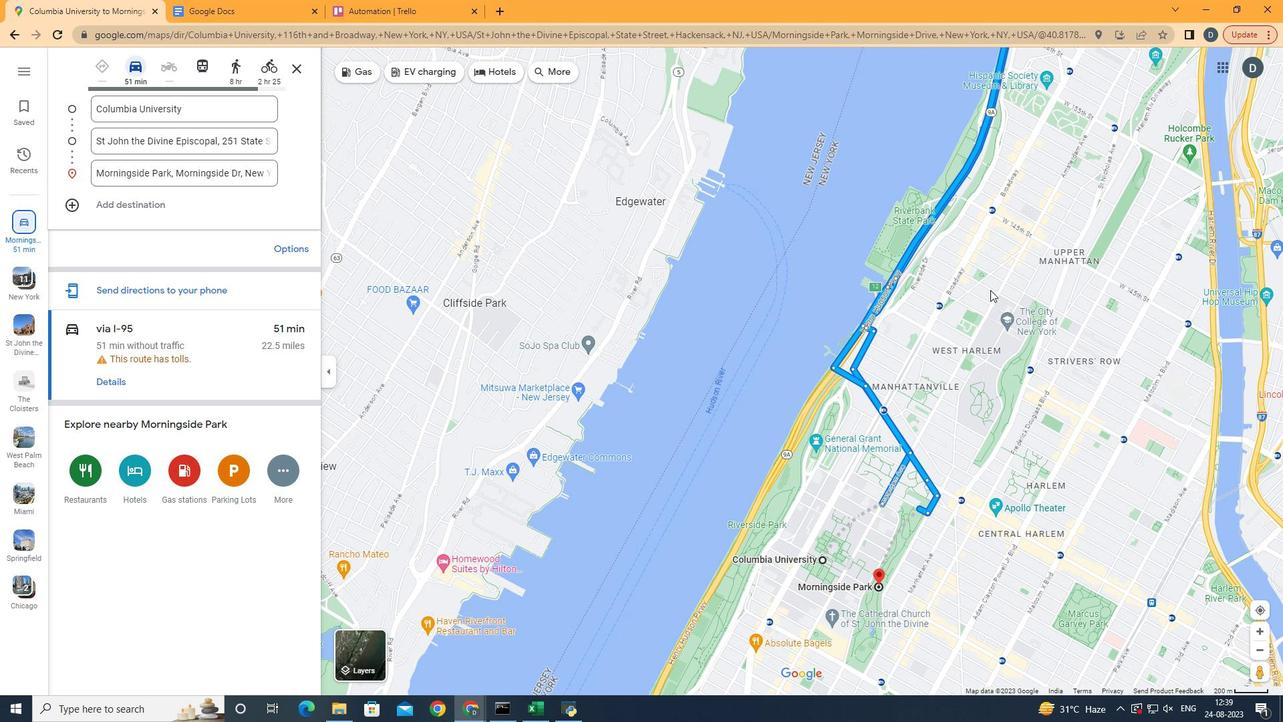
Action: Mouse moved to (948, 318)
Screenshot: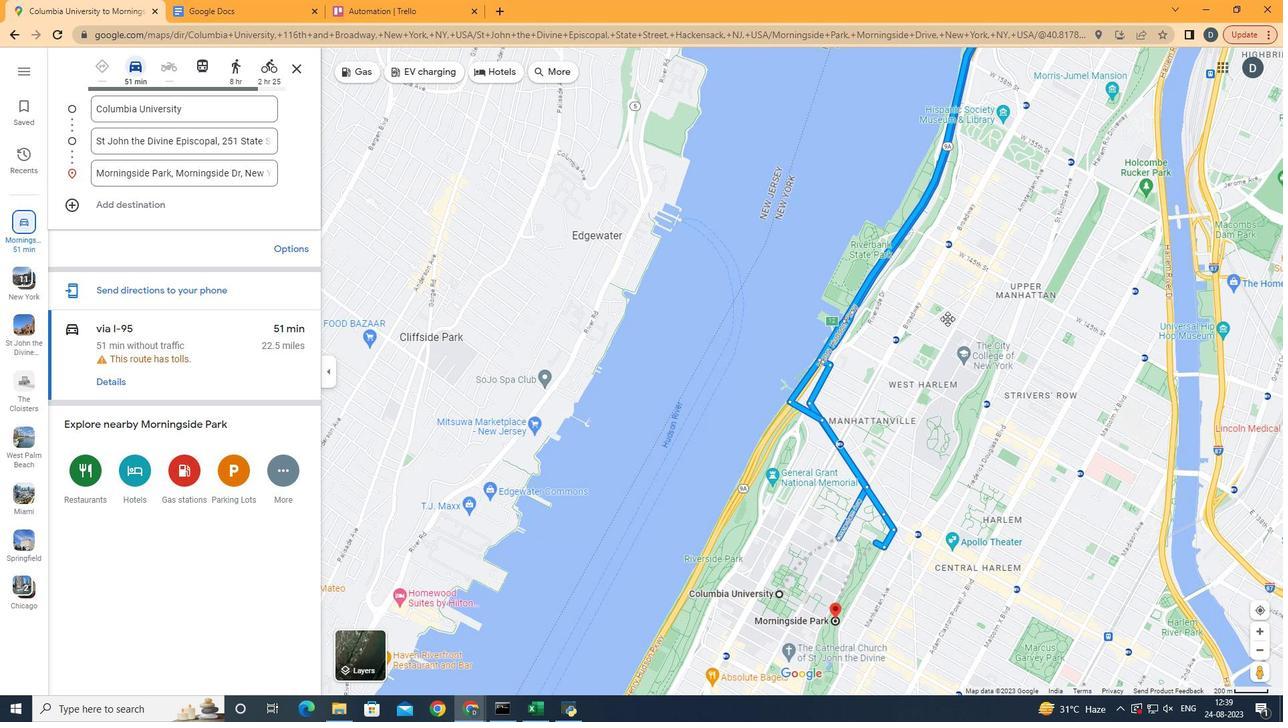
